Task: Sort the products by unit price (low first).
Action: Mouse pressed left at (16, 80)
Screenshot: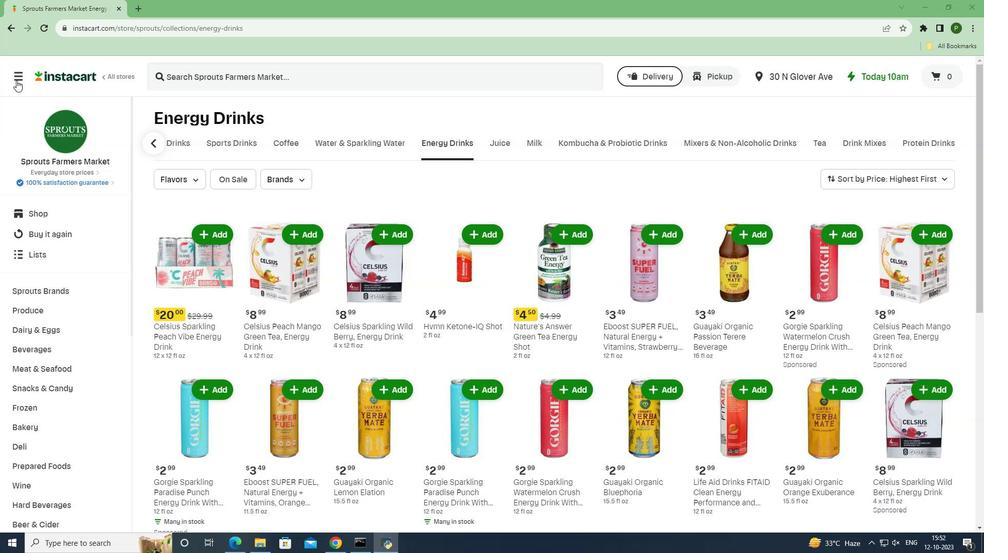 
Action: Mouse moved to (38, 264)
Screenshot: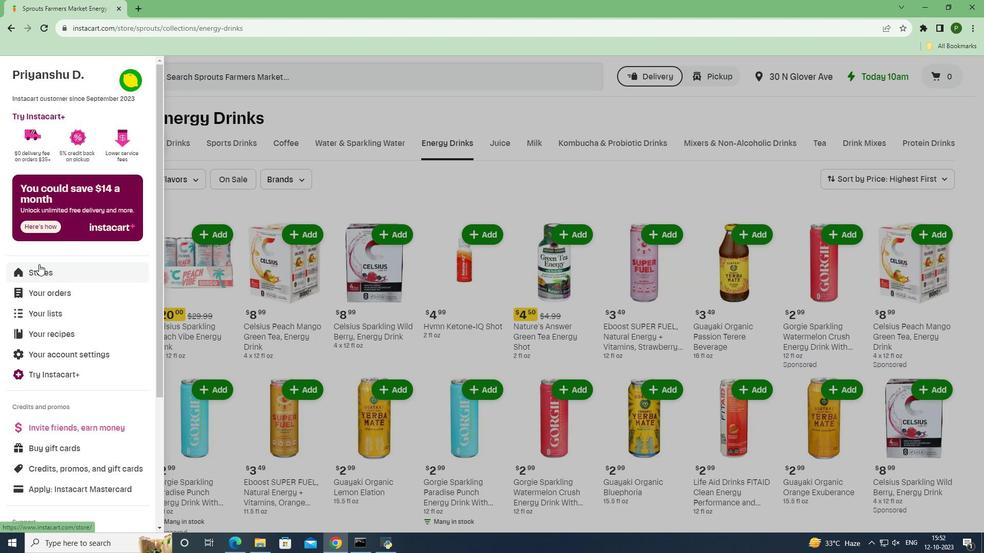 
Action: Mouse pressed left at (38, 264)
Screenshot: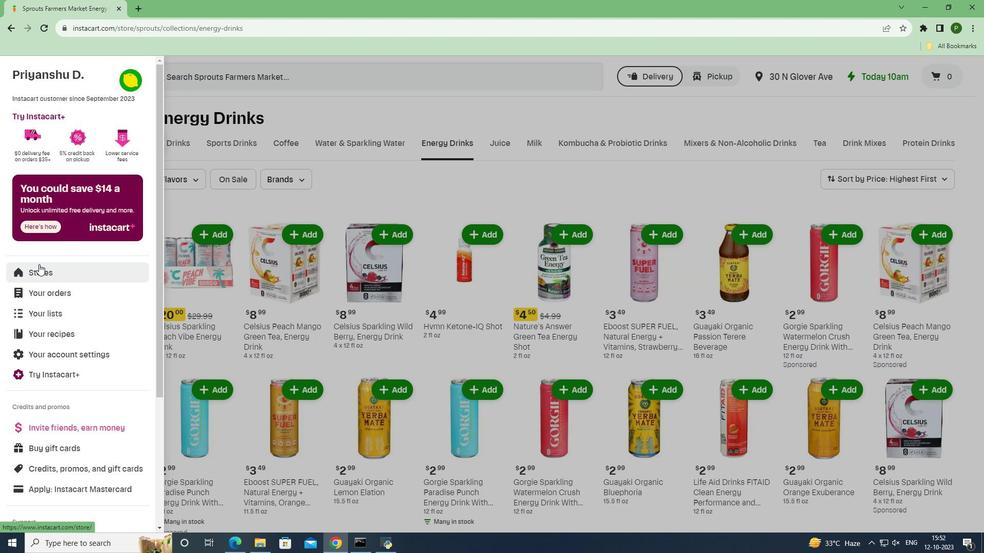 
Action: Mouse moved to (232, 120)
Screenshot: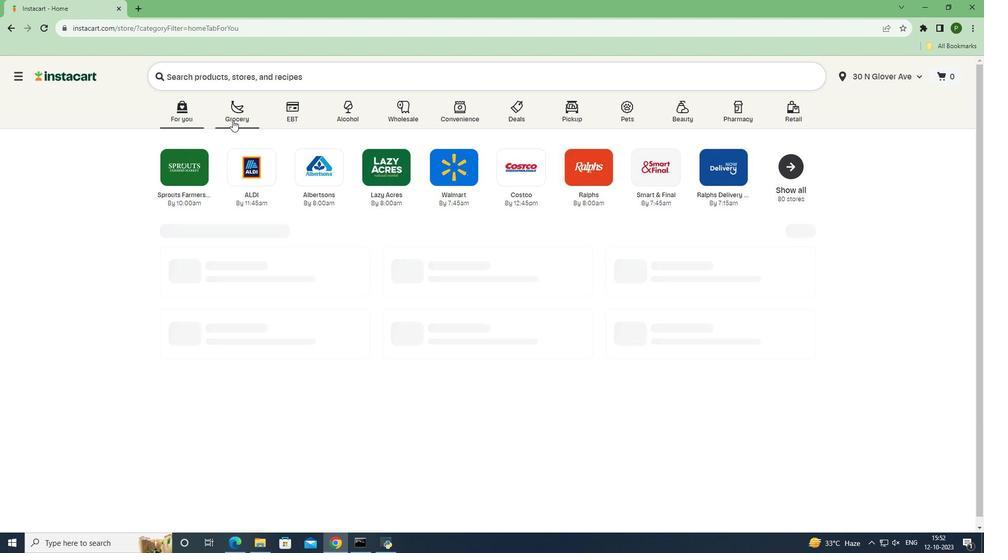 
Action: Mouse pressed left at (232, 120)
Screenshot: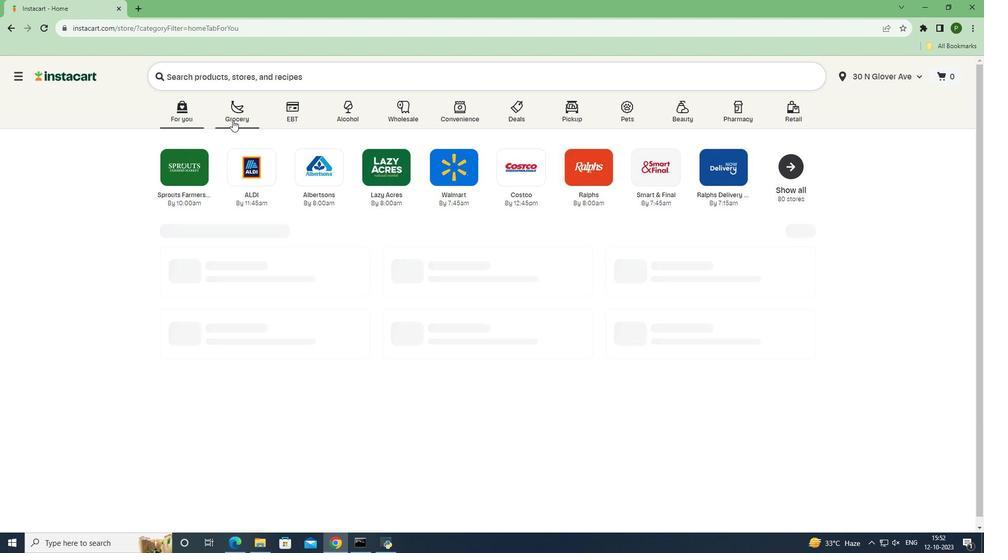 
Action: Mouse moved to (414, 225)
Screenshot: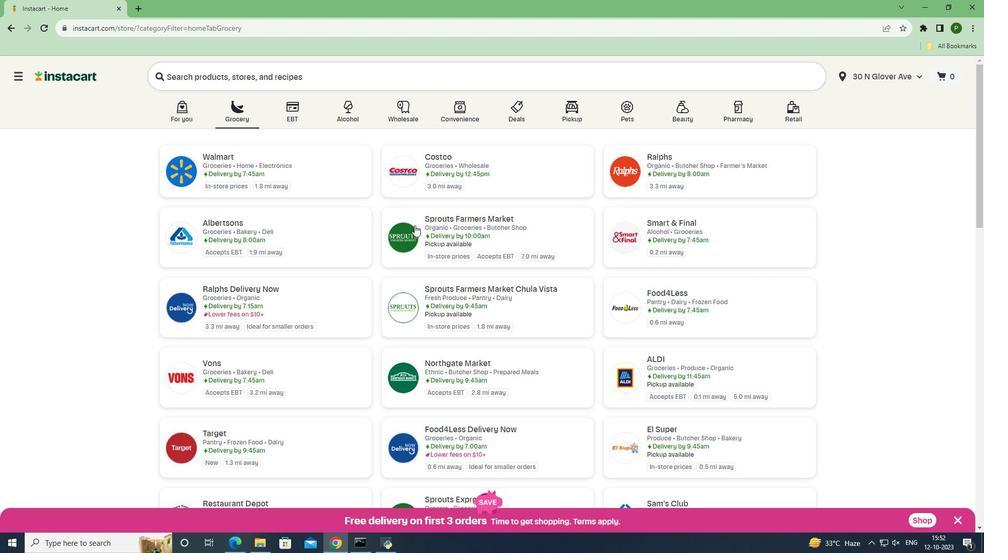 
Action: Mouse pressed left at (414, 225)
Screenshot: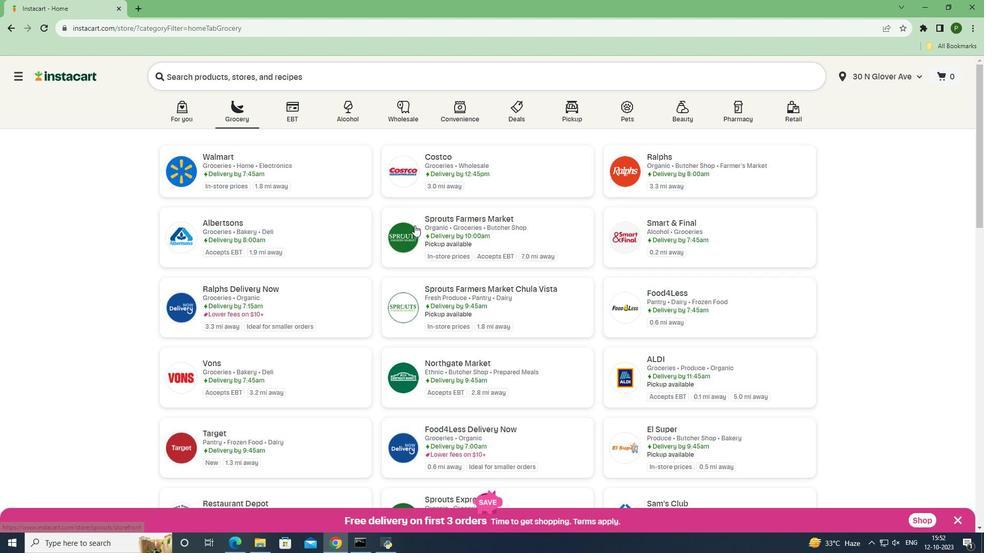 
Action: Mouse moved to (48, 348)
Screenshot: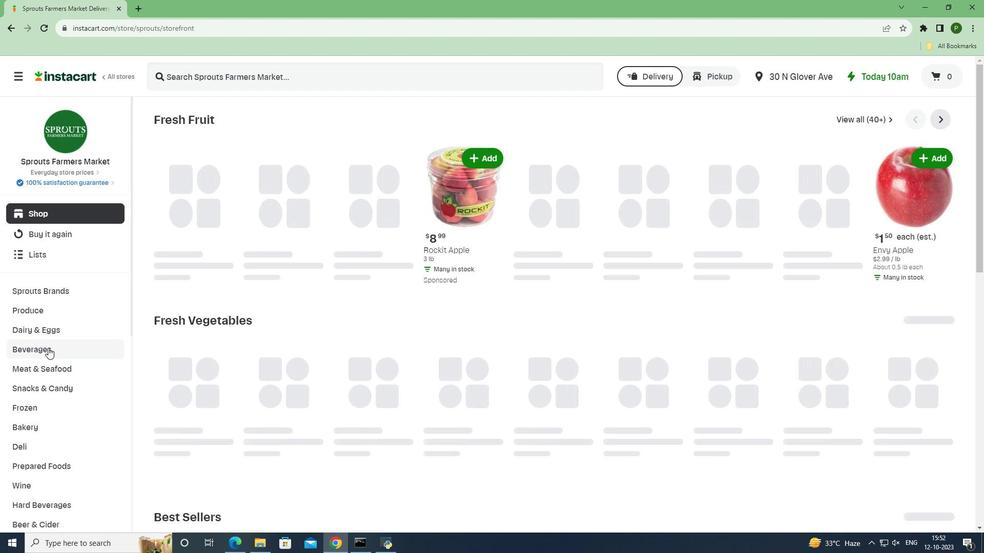 
Action: Mouse pressed left at (48, 348)
Screenshot: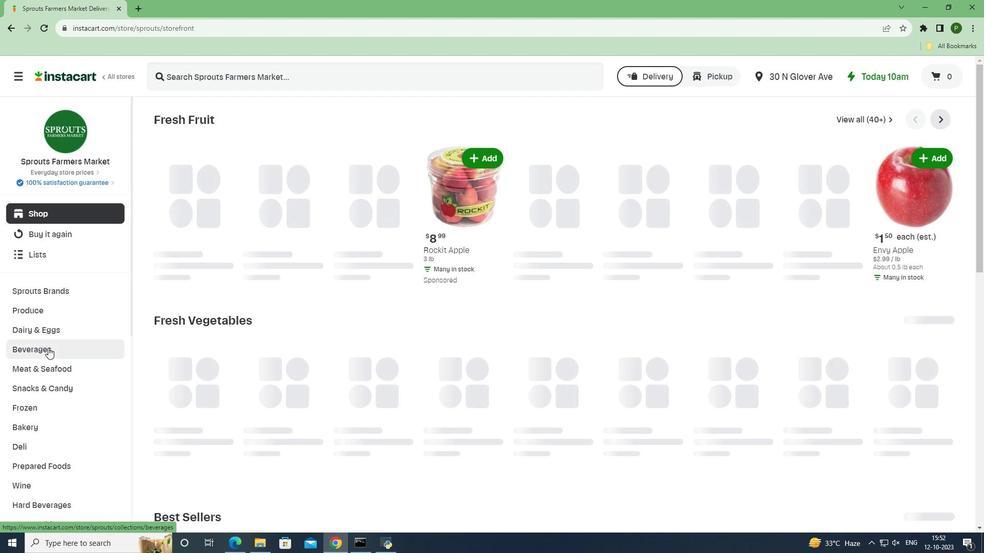 
Action: Mouse moved to (551, 146)
Screenshot: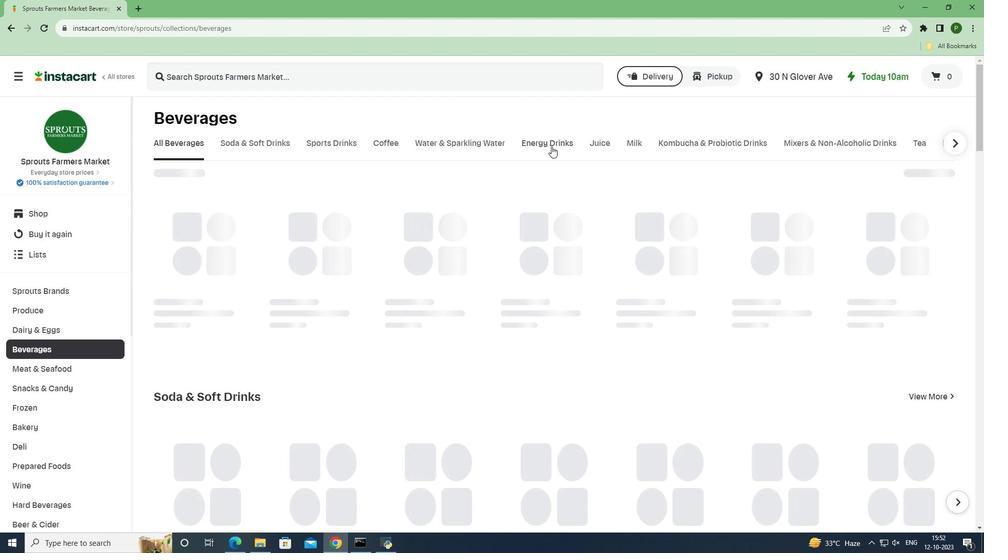 
Action: Mouse pressed left at (551, 146)
Screenshot: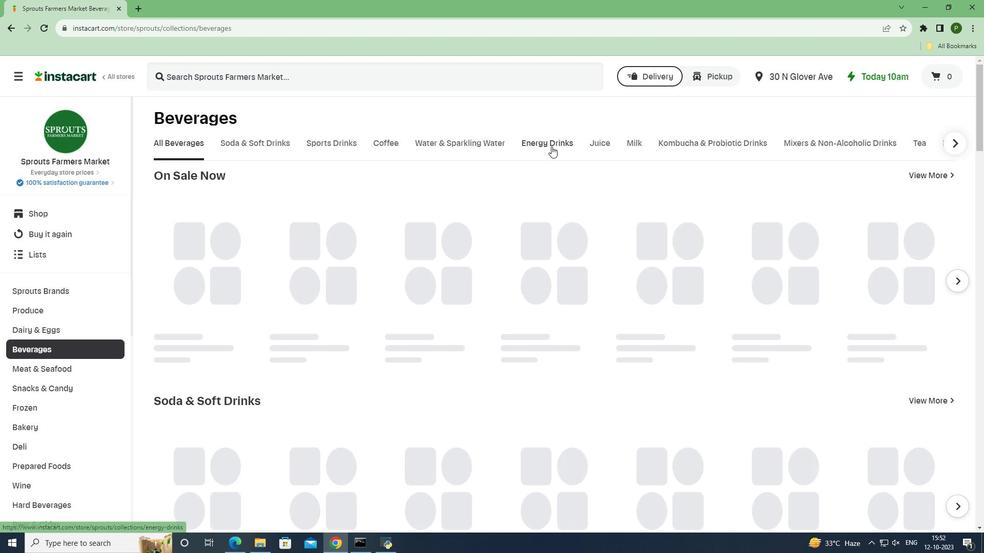 
Action: Mouse moved to (881, 183)
Screenshot: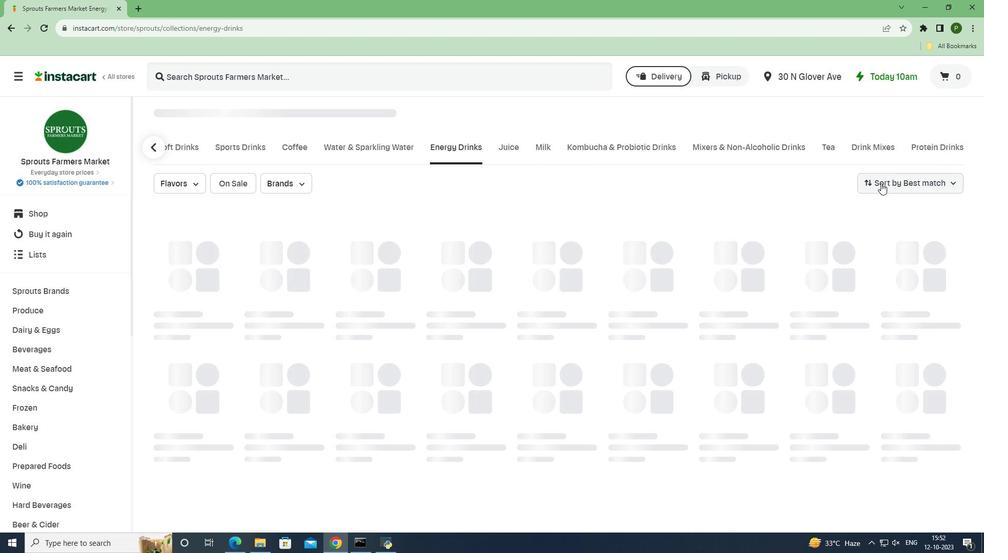 
Action: Mouse pressed left at (881, 183)
Screenshot: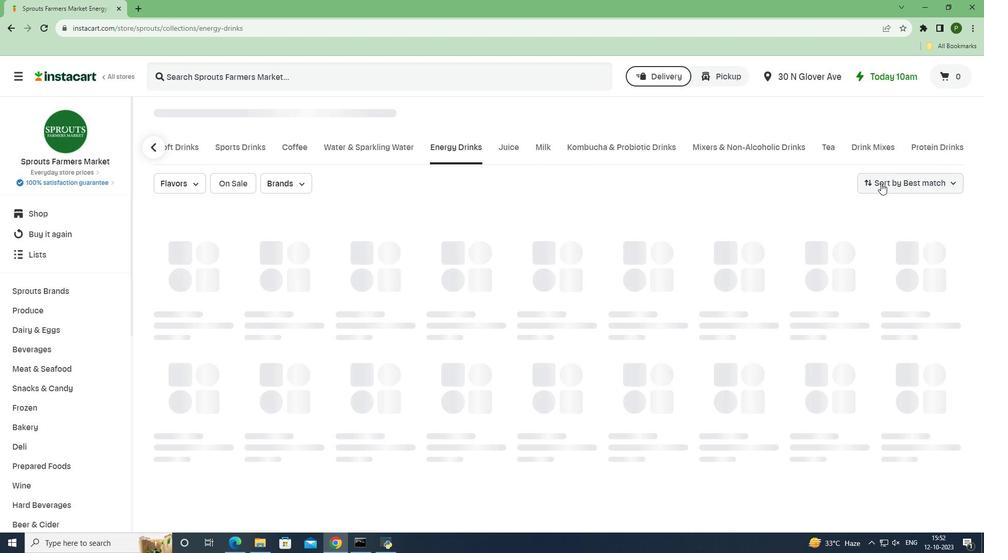 
Action: Mouse moved to (878, 272)
Screenshot: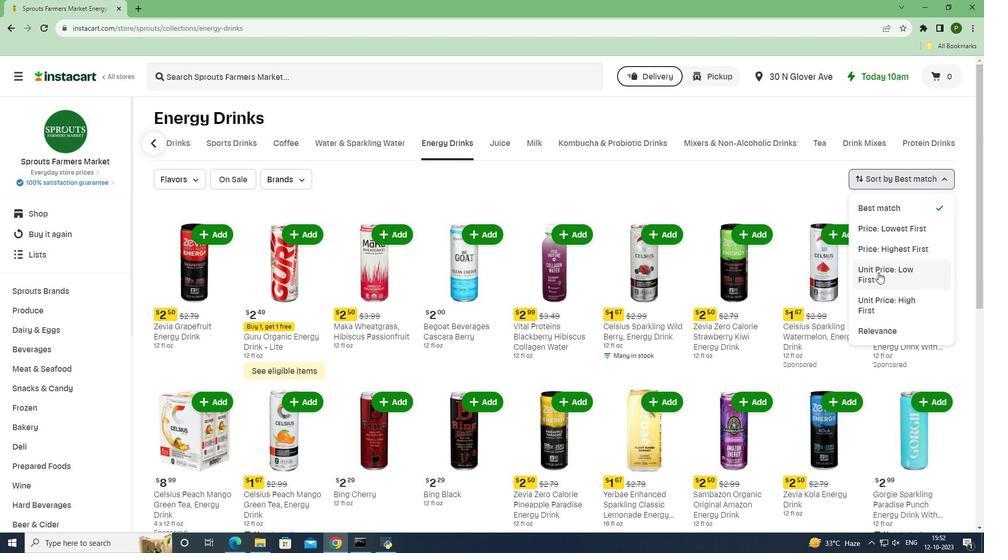 
Action: Mouse pressed left at (878, 272)
Screenshot: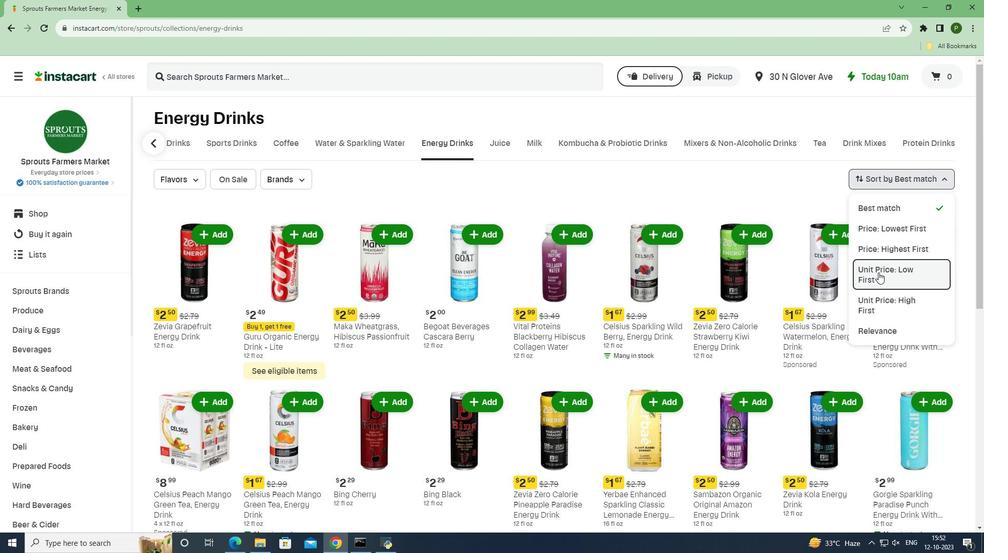 
Action: Mouse moved to (804, 398)
Screenshot: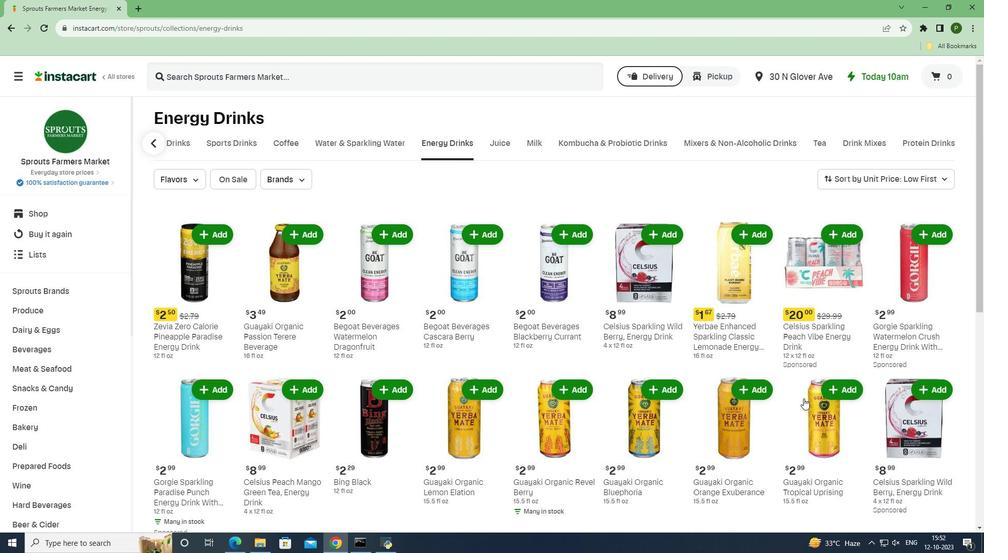 
